 Task: Search for the power-up "GitHub"
Action: Mouse pressed left at (511, 292)
Screenshot: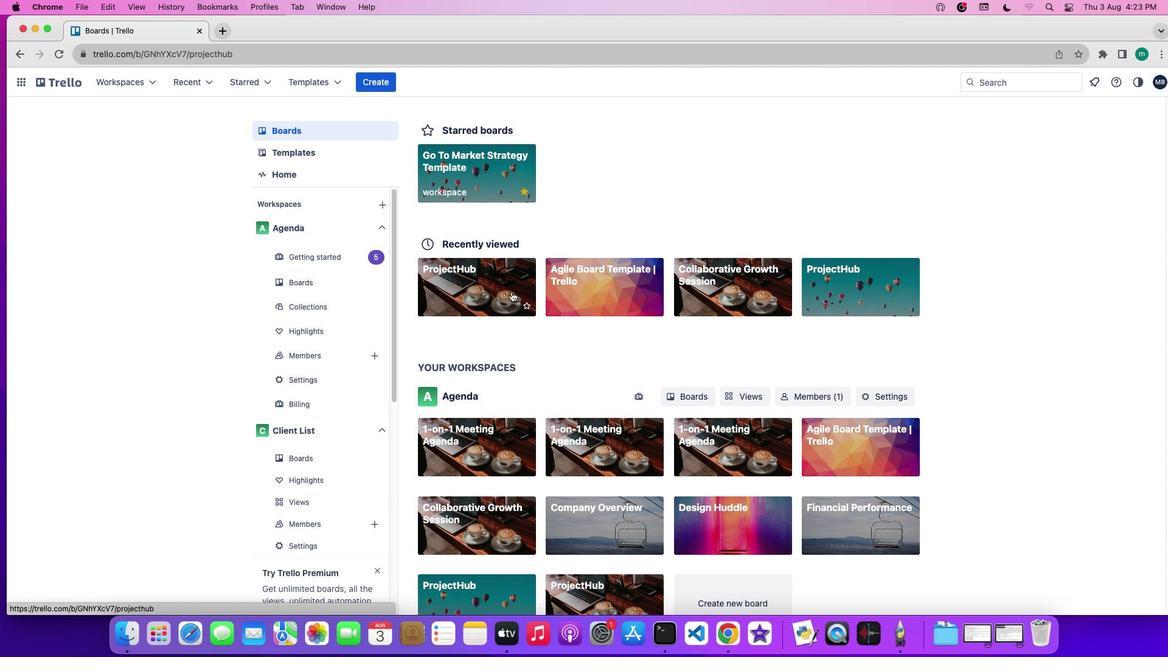 
Action: Mouse moved to (1075, 259)
Screenshot: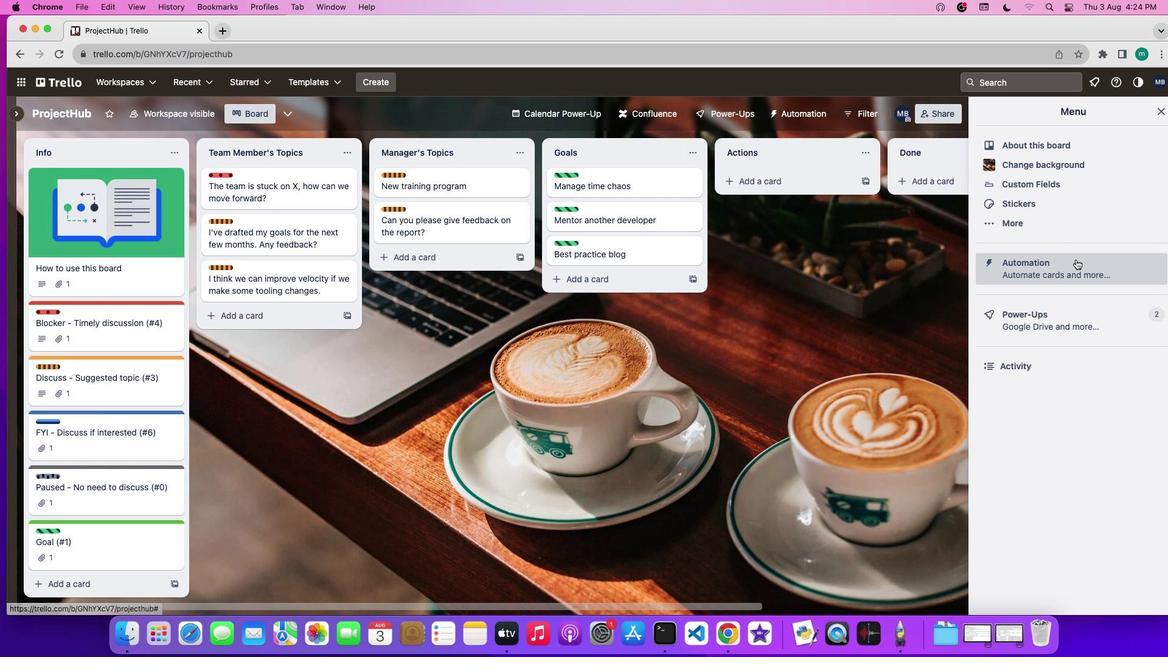 
Action: Mouse pressed left at (1075, 259)
Screenshot: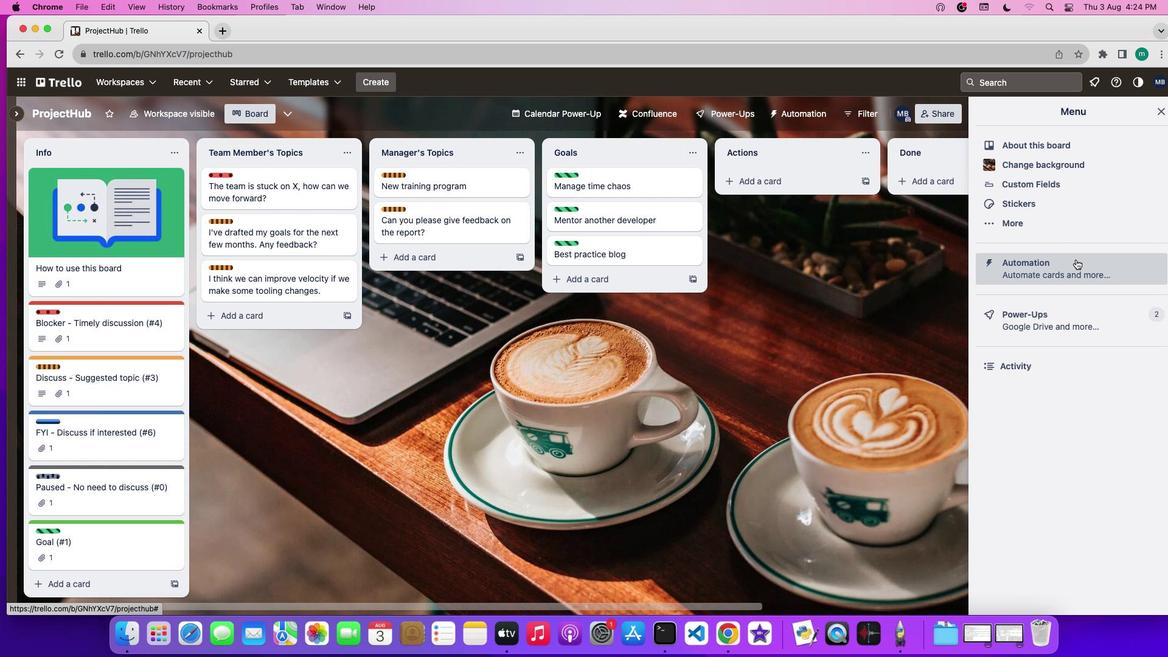
Action: Mouse moved to (725, 120)
Screenshot: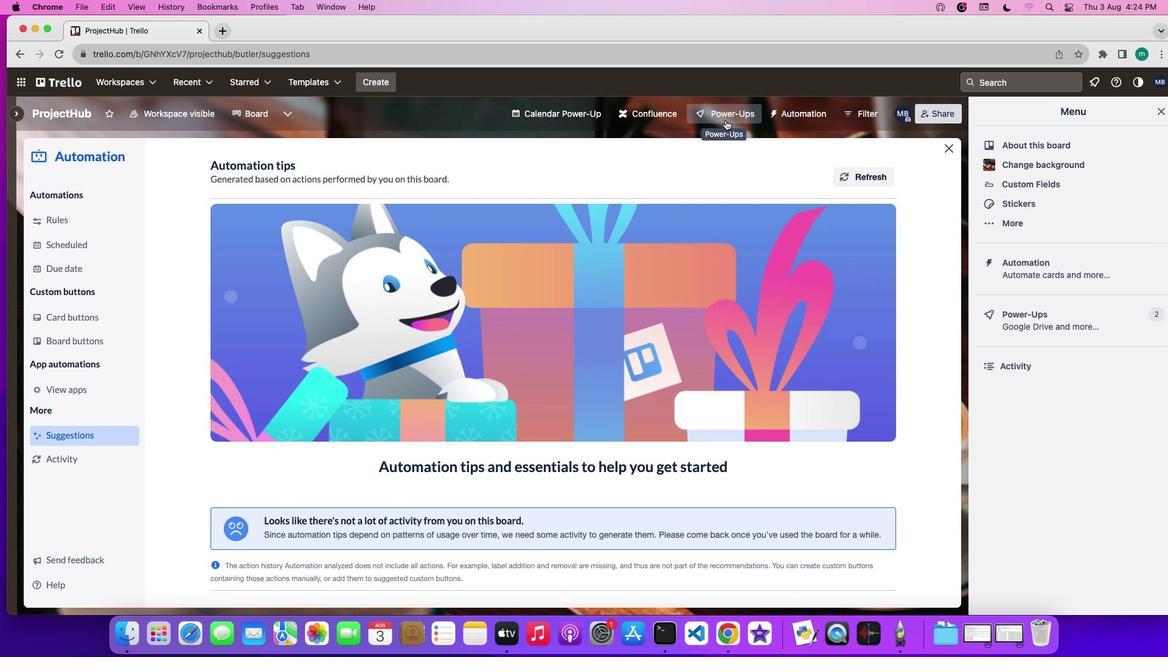 
Action: Mouse pressed left at (725, 120)
Screenshot: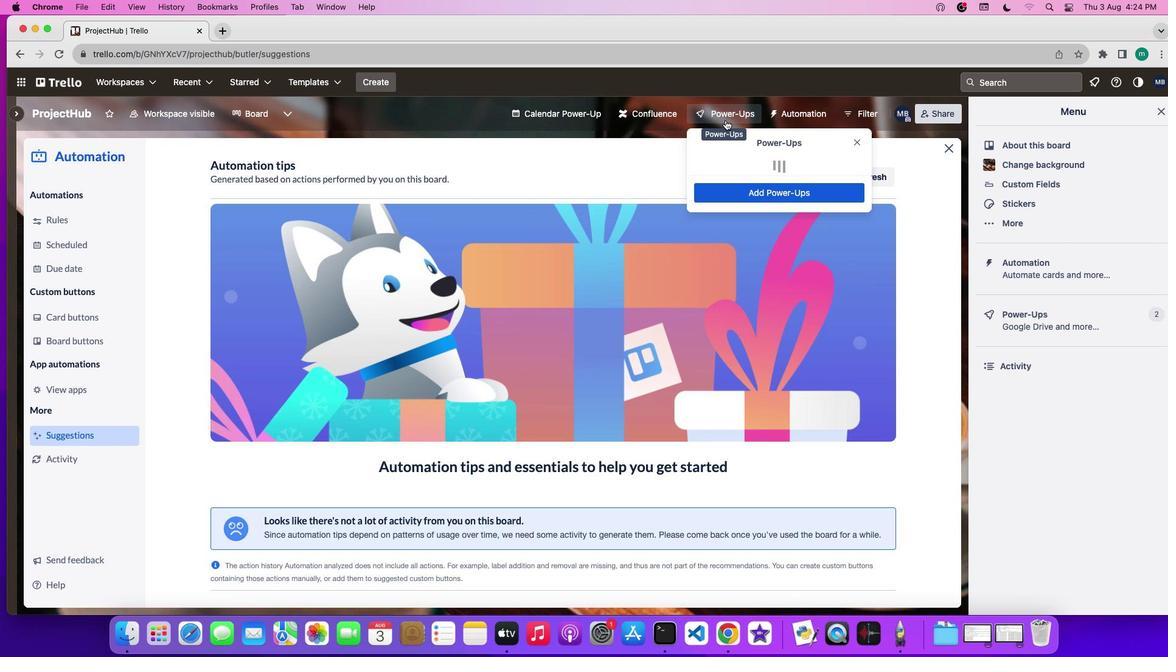
Action: Mouse moved to (787, 430)
Screenshot: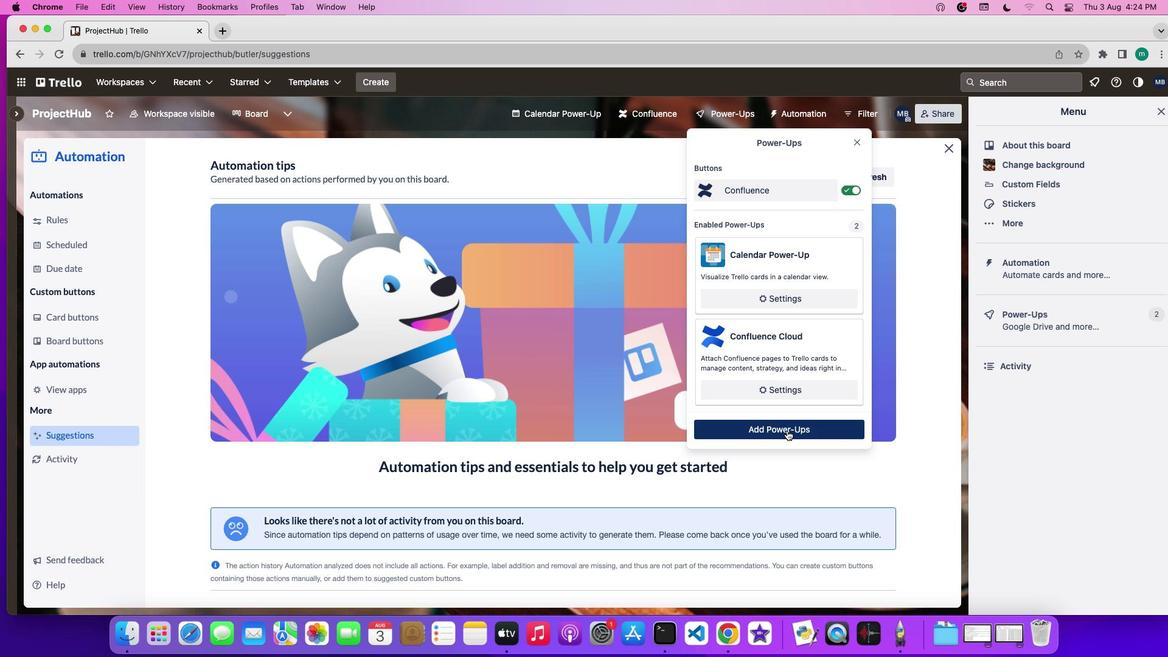 
Action: Mouse pressed left at (787, 430)
Screenshot: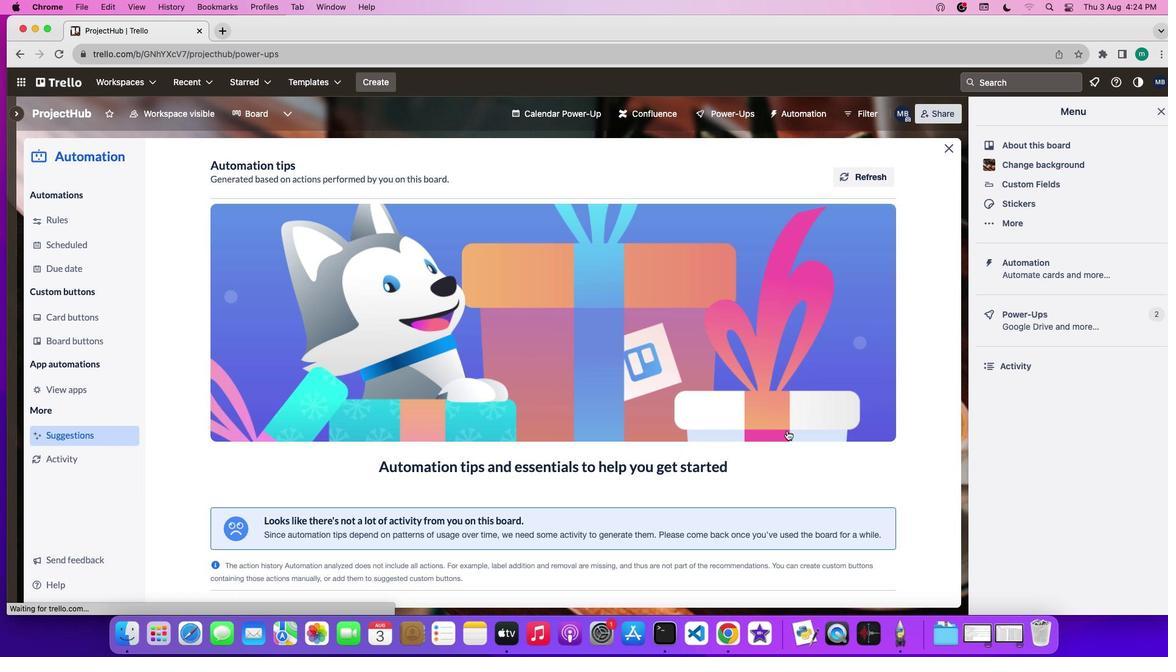 
Action: Mouse moved to (156, 192)
Screenshot: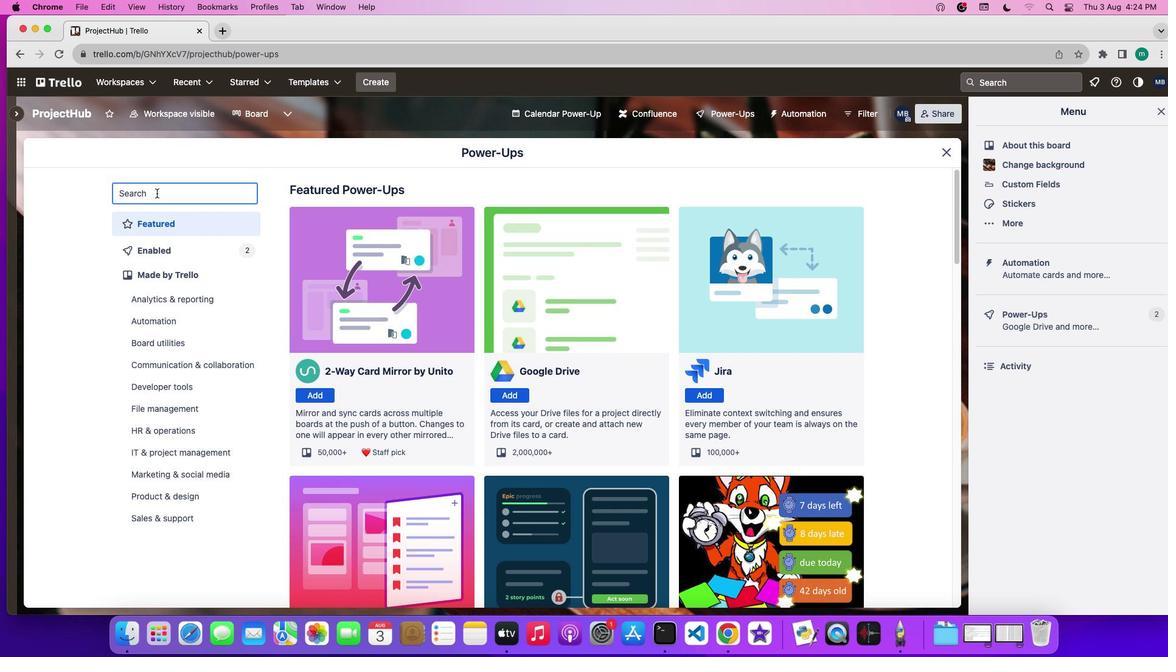 
Action: Mouse pressed left at (156, 192)
Screenshot: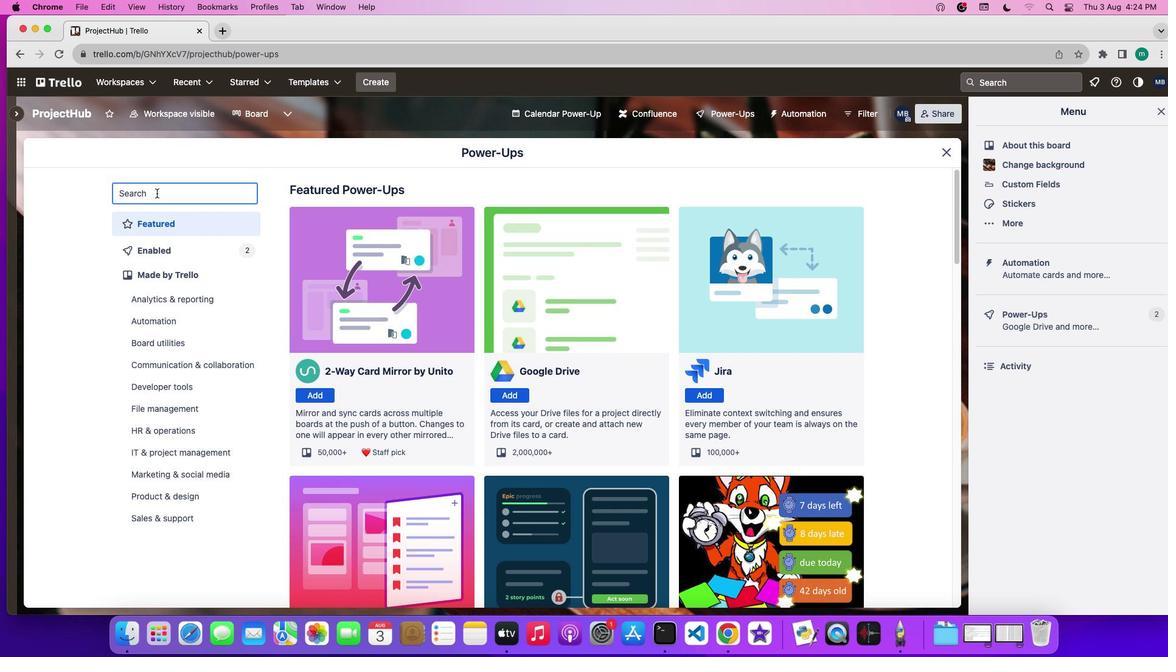 
Action: Mouse moved to (156, 193)
Screenshot: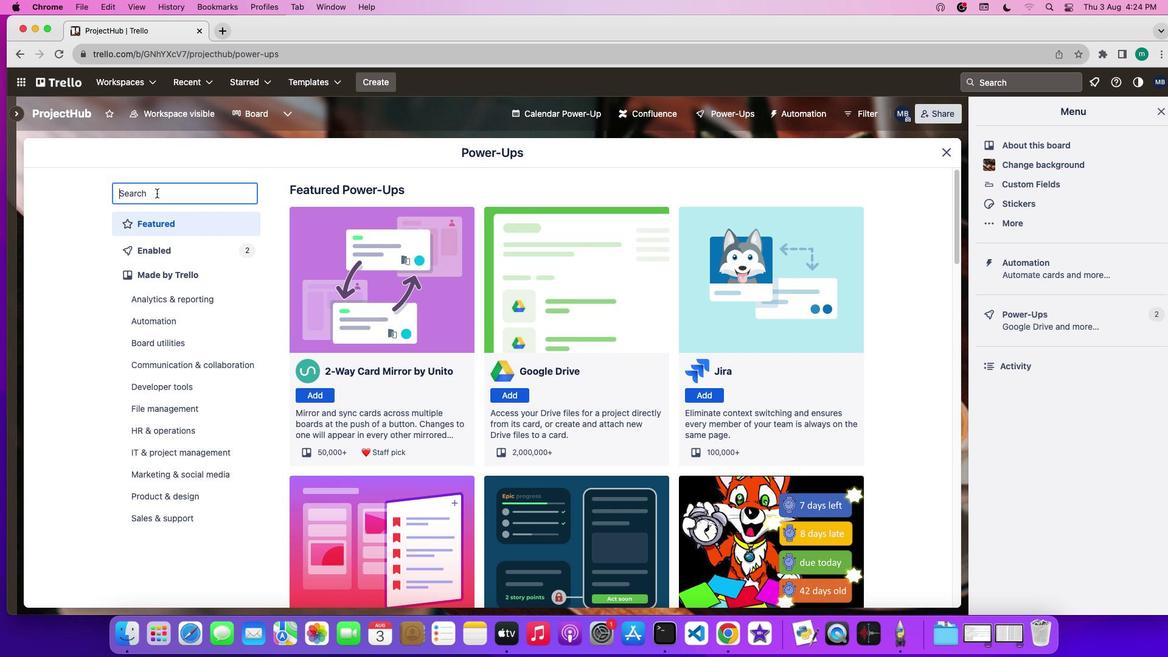 
Action: Key pressed Key.shift'G''i''t''h''u''b'
Screenshot: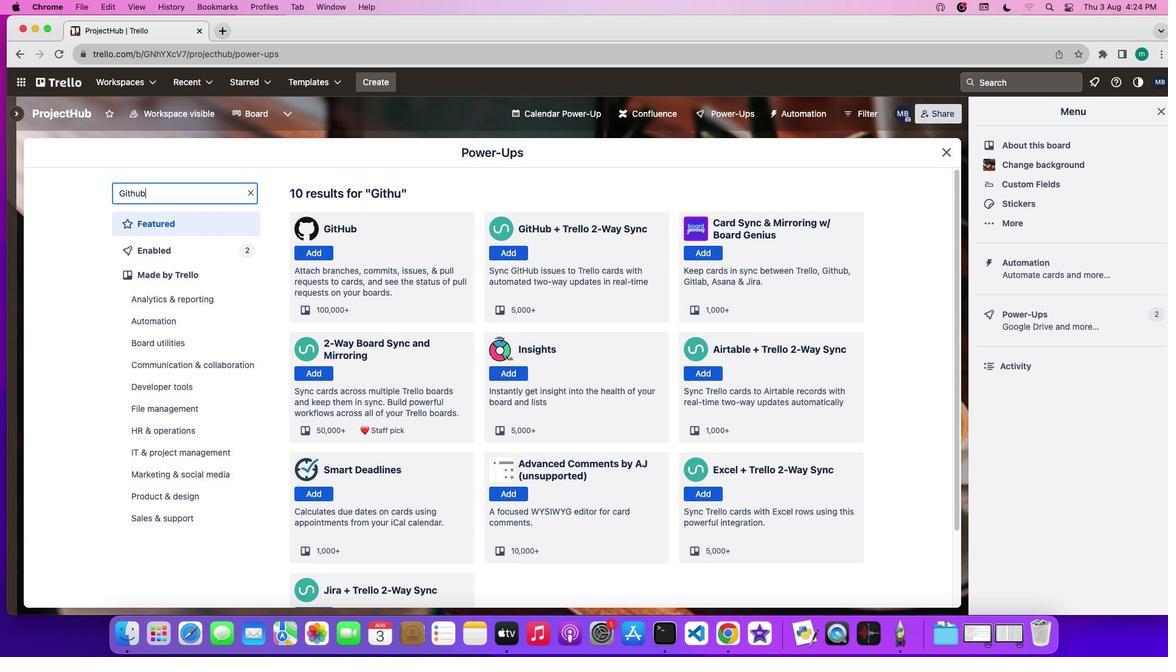 
